 Task: Click the "Preview" button to open a message in a separate pane.
Action: Mouse pressed right at (760, 423)
Screenshot: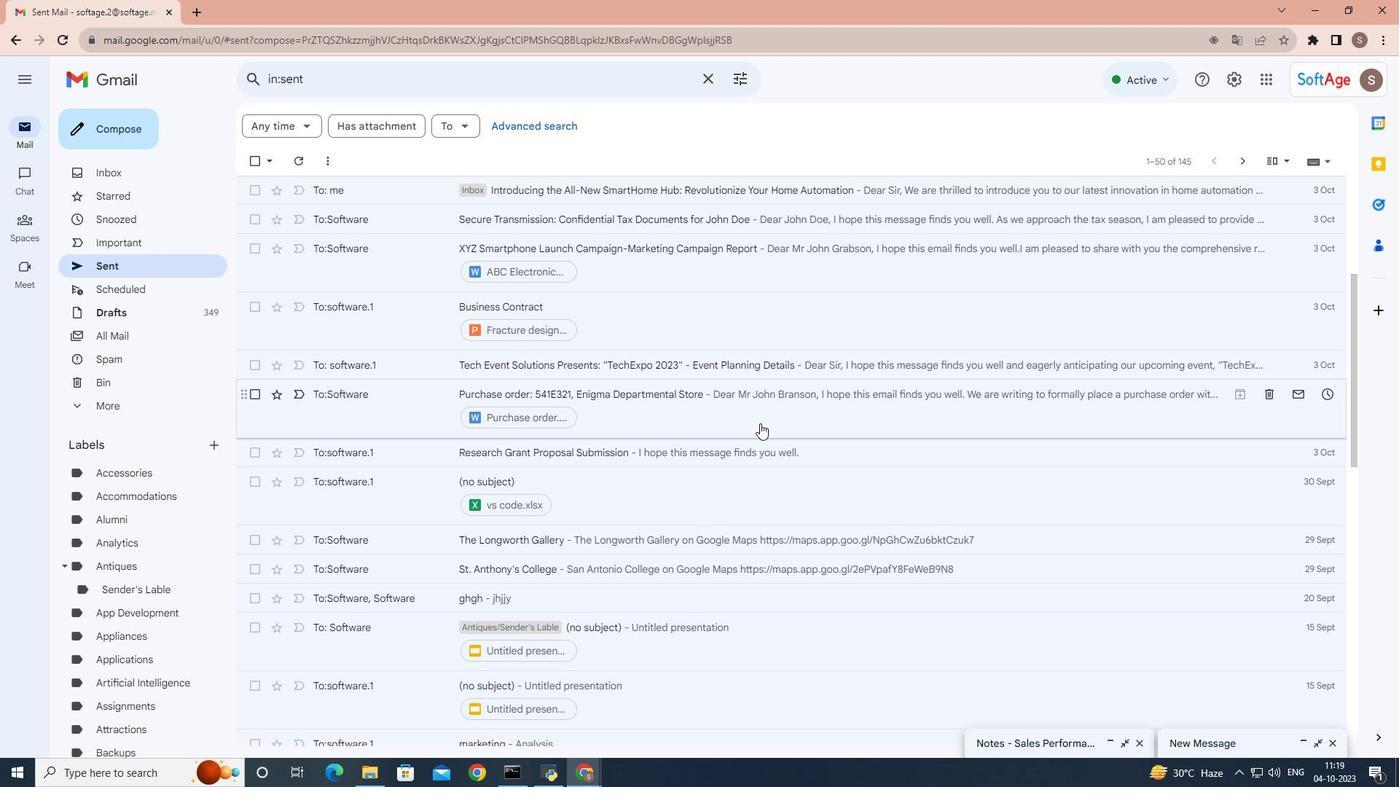 
Action: Mouse moved to (788, 400)
Screenshot: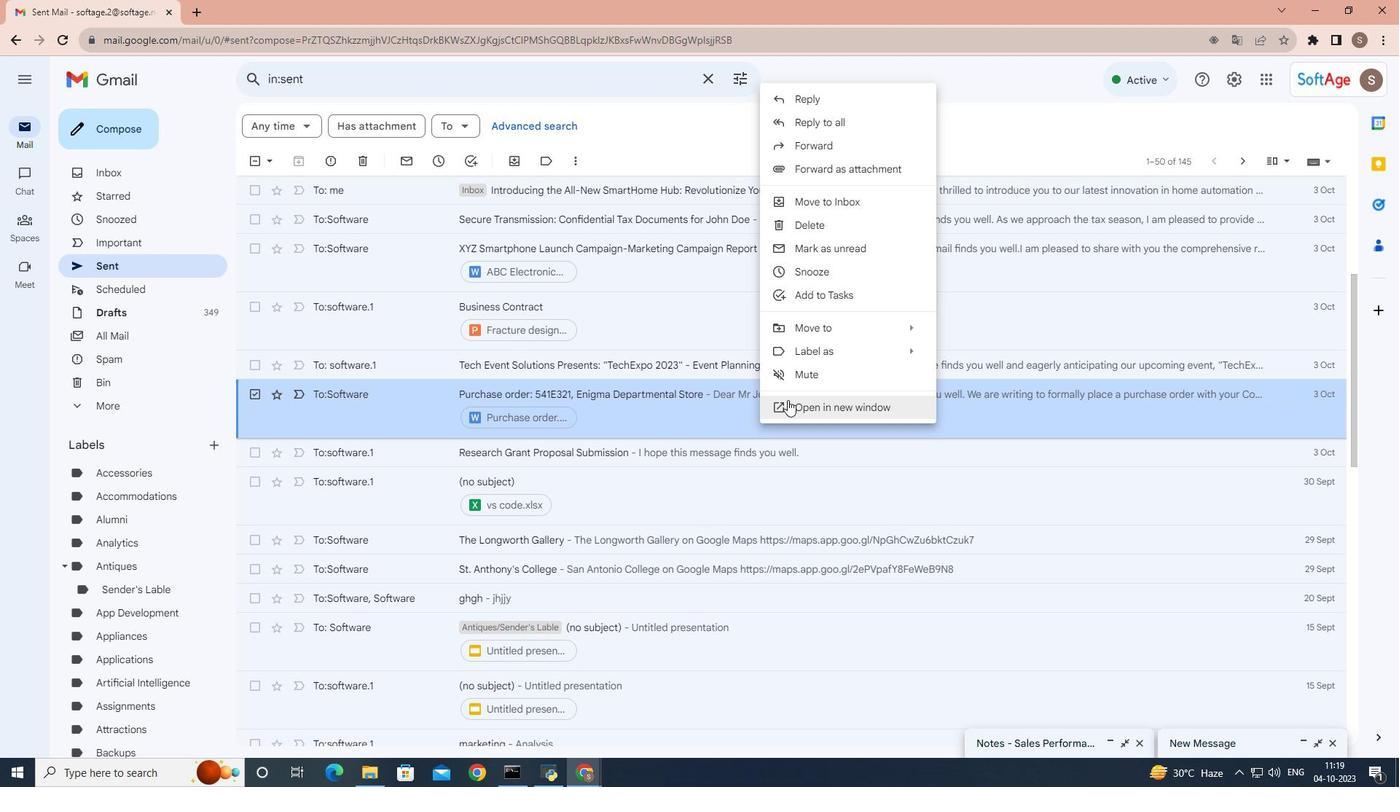 
Action: Mouse pressed left at (788, 400)
Screenshot: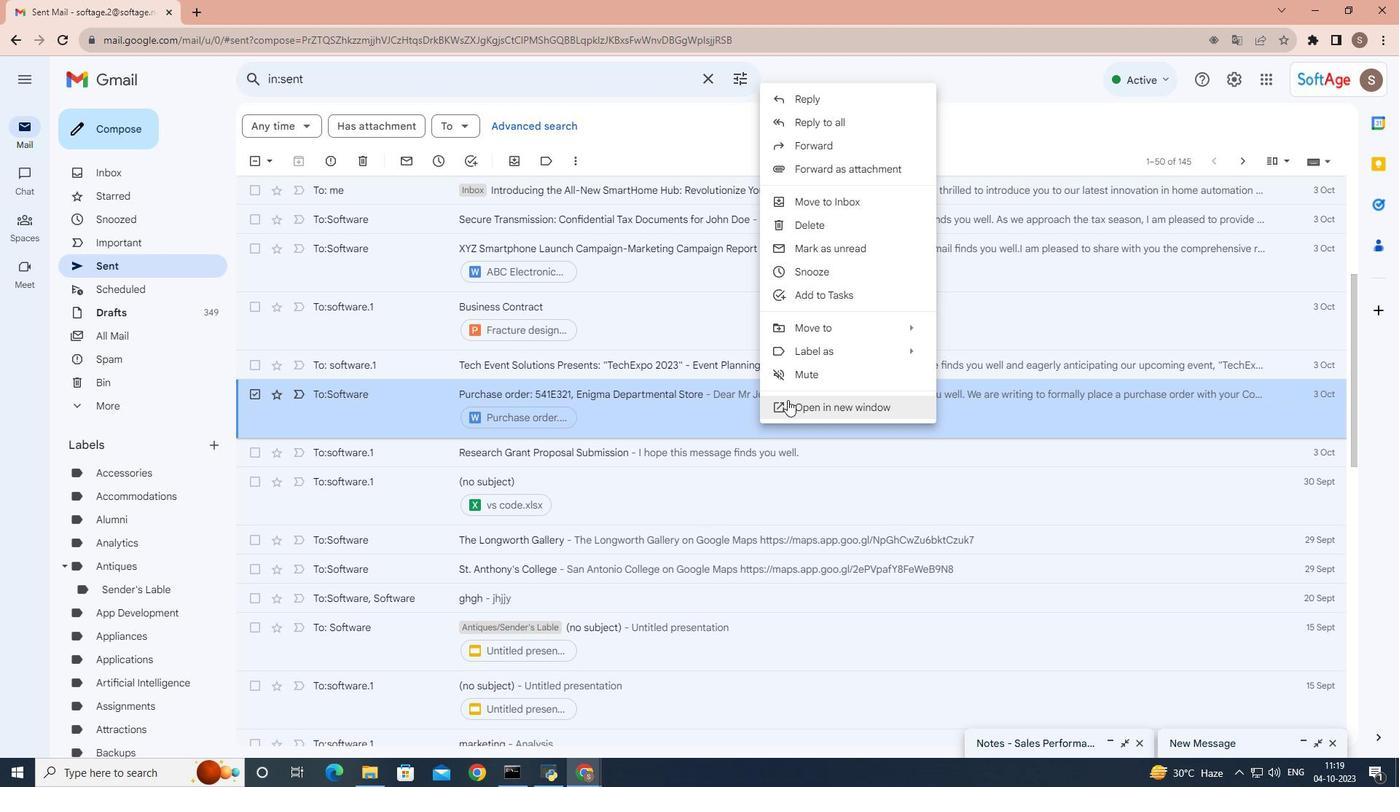 
Action: Mouse scrolled (788, 399) with delta (0, 0)
Screenshot: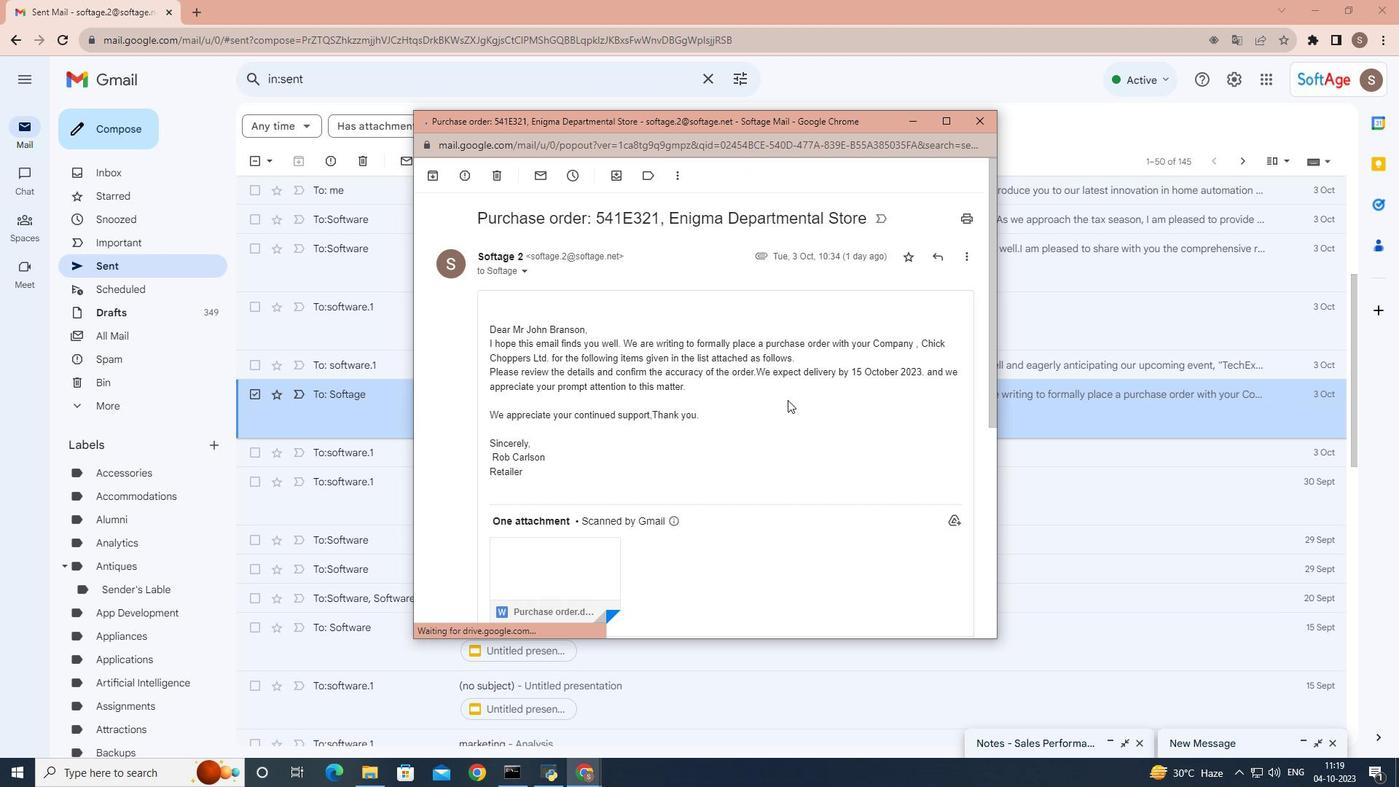 
Action: Mouse scrolled (788, 399) with delta (0, 0)
Screenshot: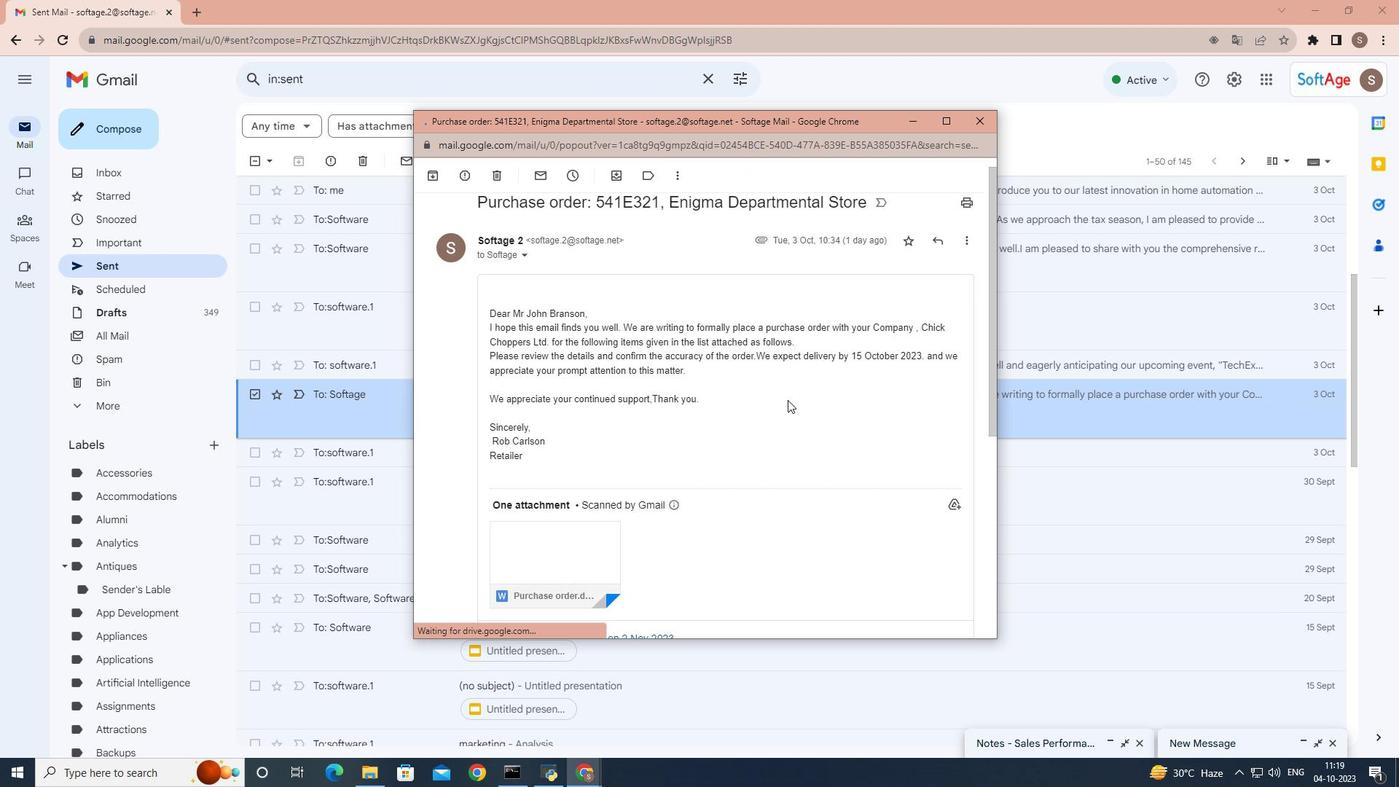 
Action: Mouse scrolled (788, 399) with delta (0, 0)
Screenshot: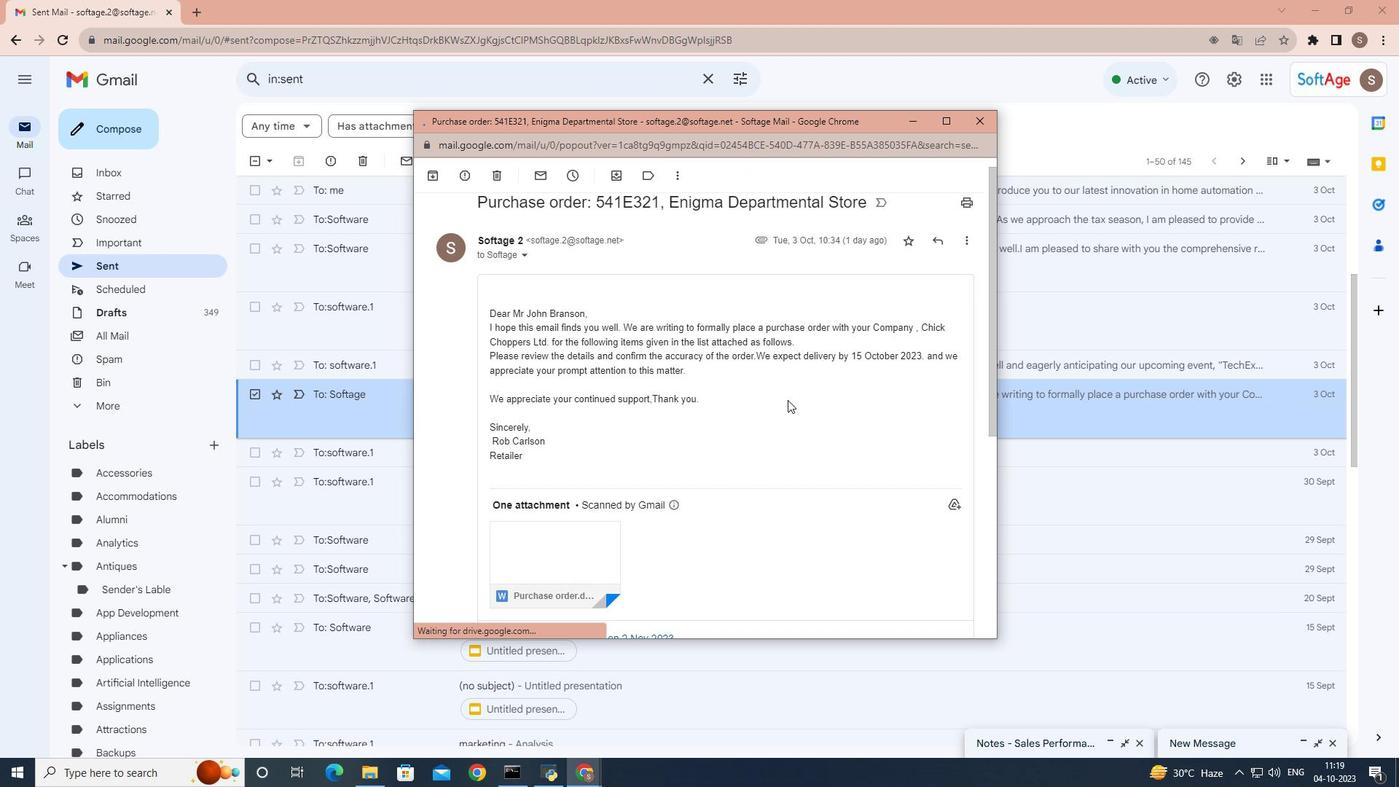 
Action: Mouse scrolled (788, 401) with delta (0, 0)
Screenshot: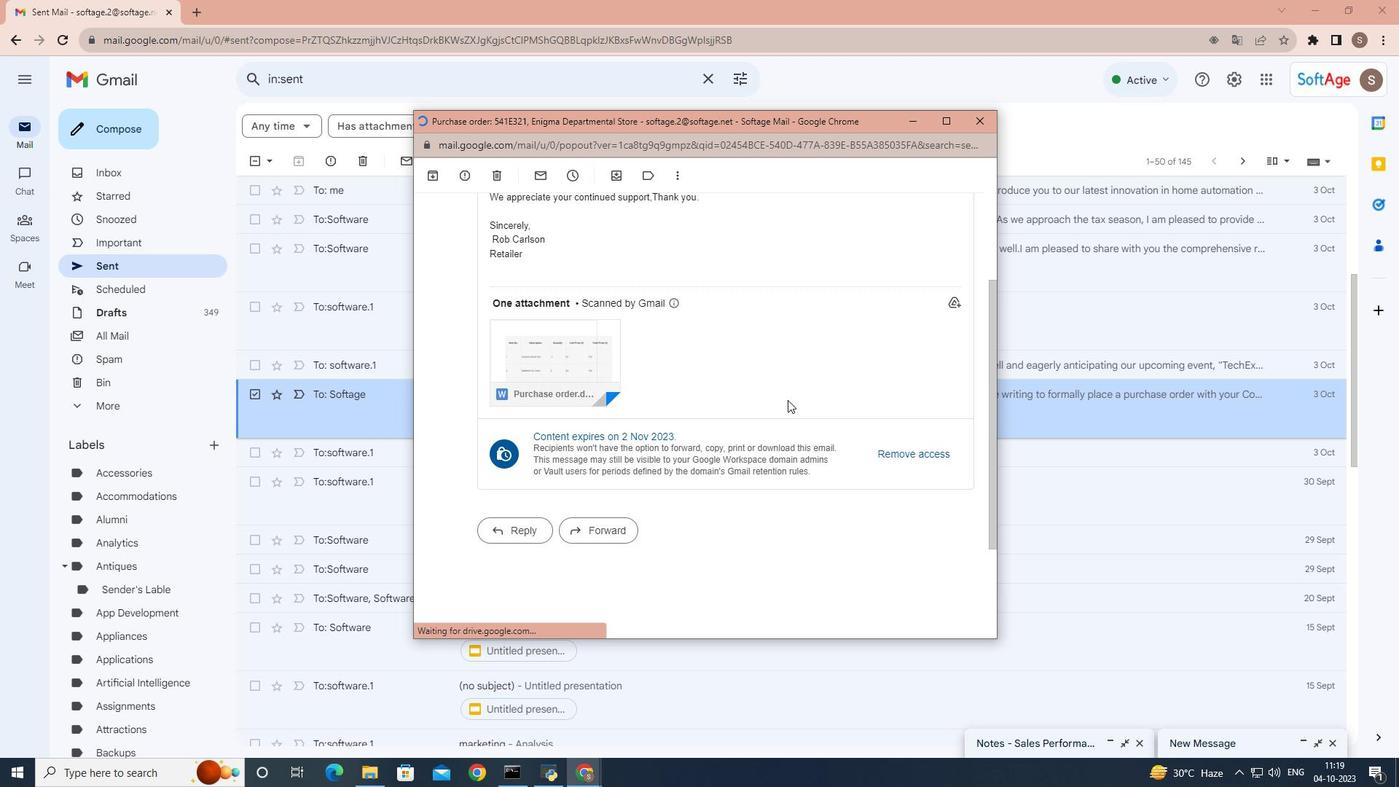 
Action: Mouse scrolled (788, 401) with delta (0, 0)
Screenshot: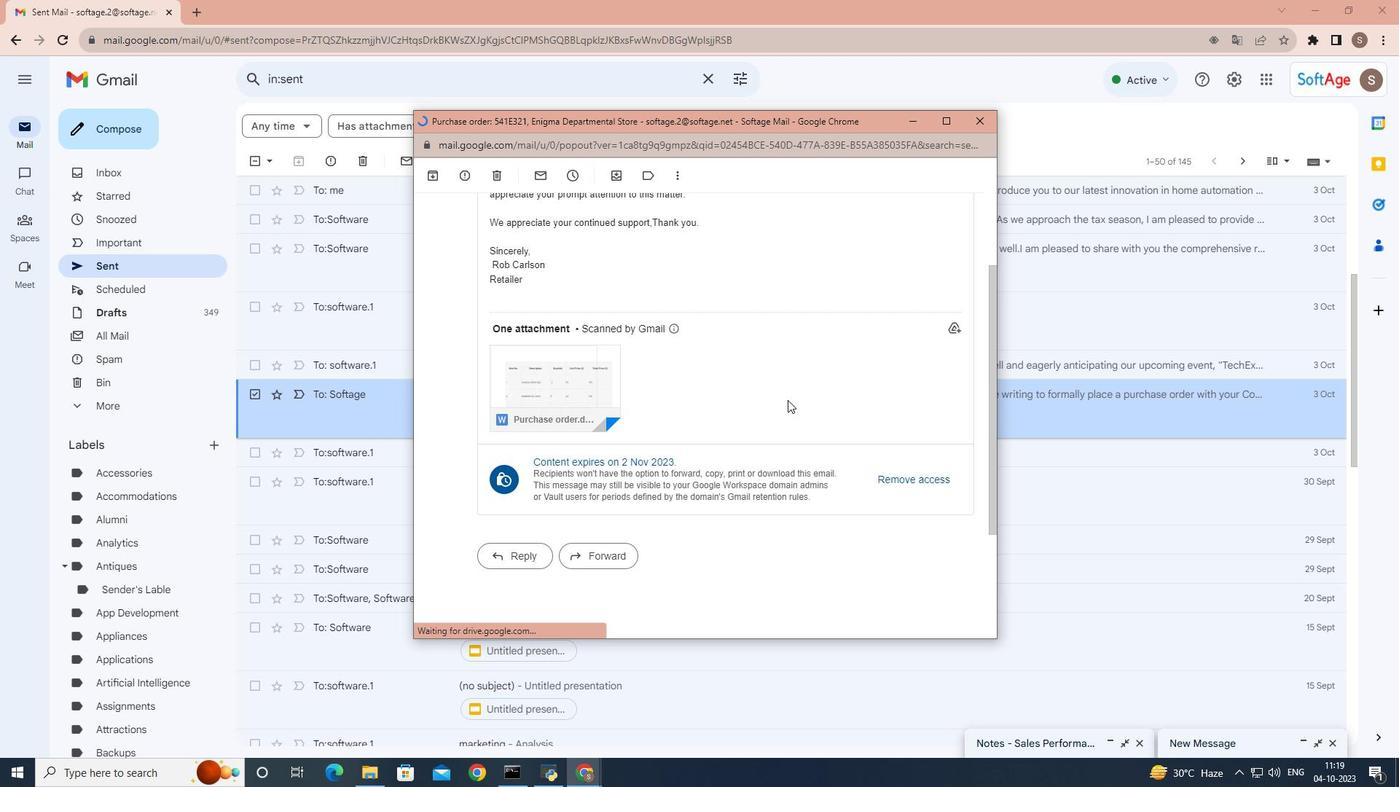
Action: Mouse scrolled (788, 401) with delta (0, 0)
Screenshot: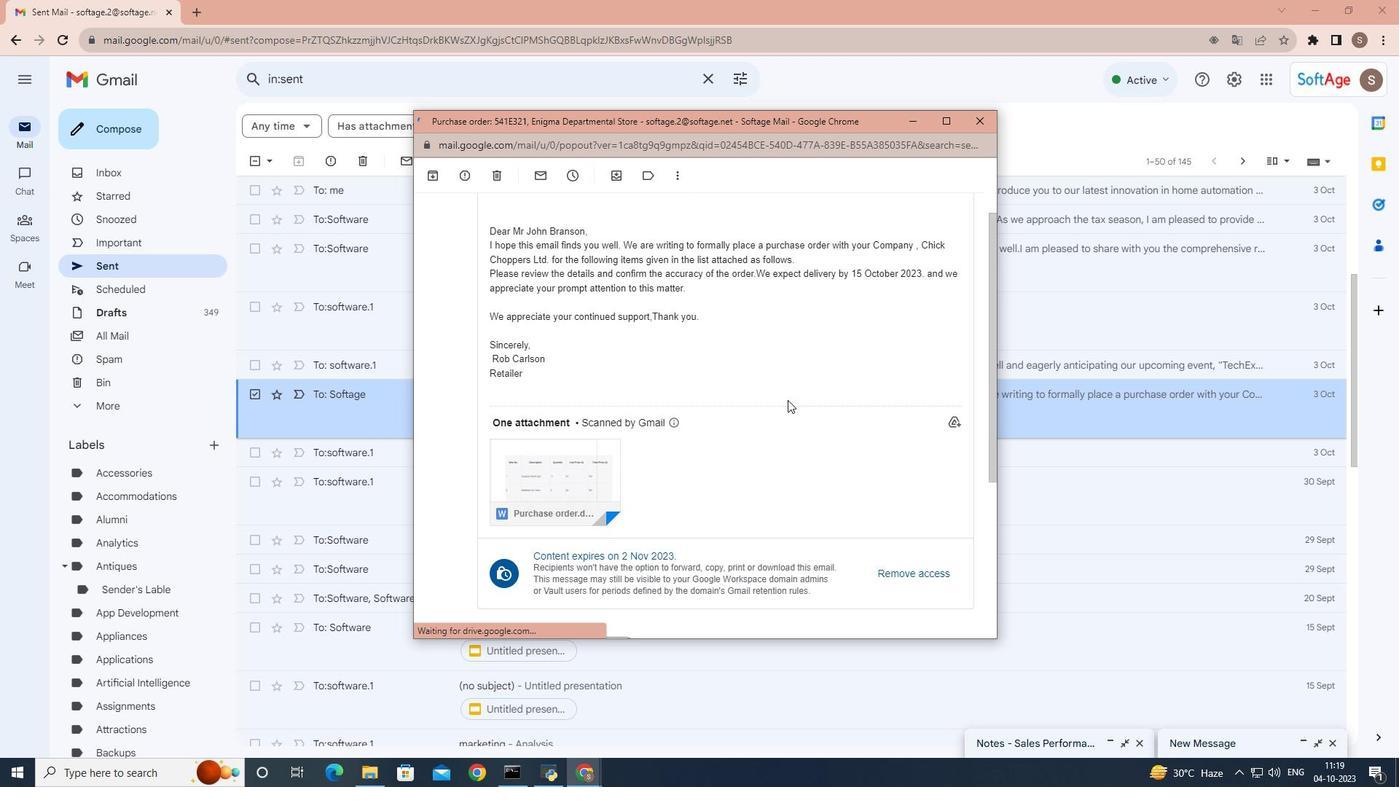 
Action: Mouse scrolled (788, 401) with delta (0, 0)
Screenshot: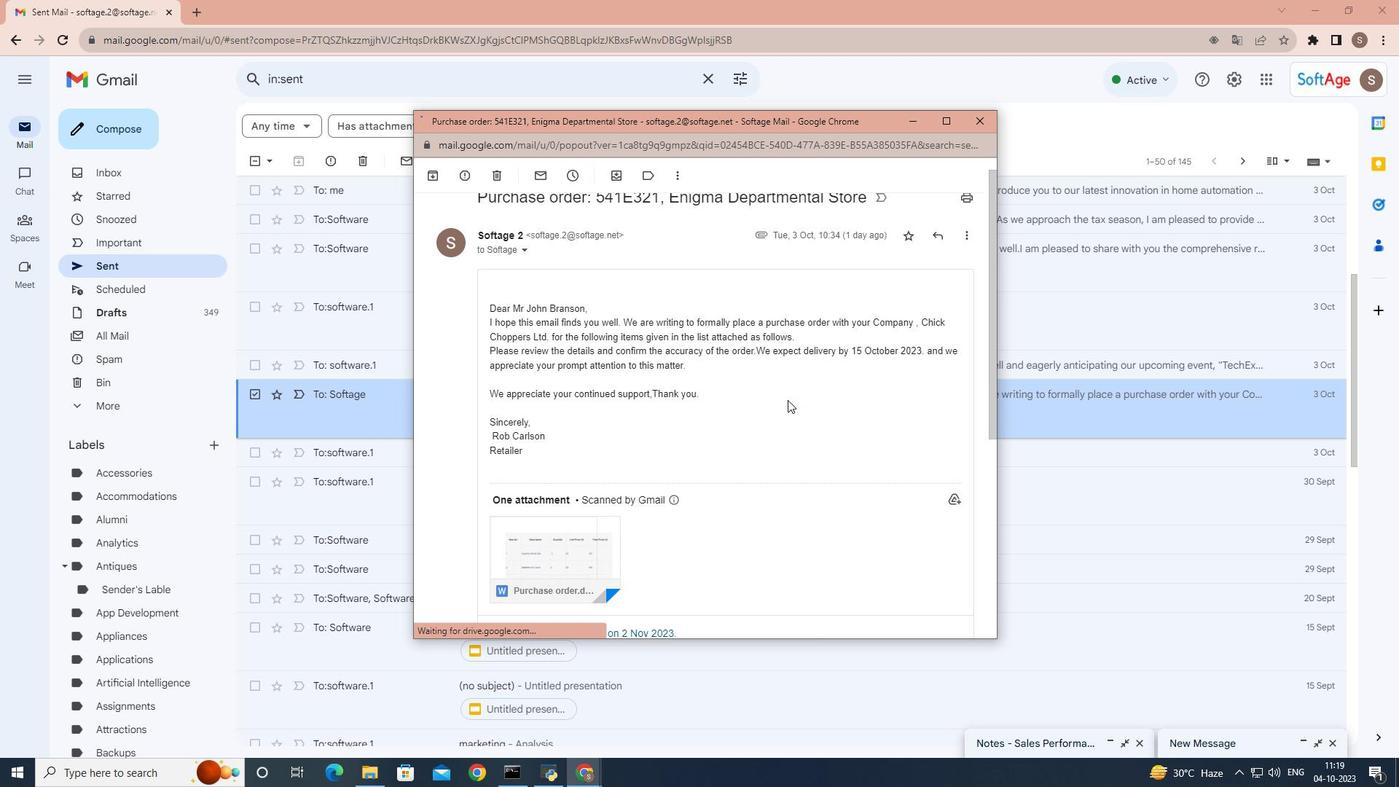 
Action: Mouse scrolled (788, 399) with delta (0, 0)
Screenshot: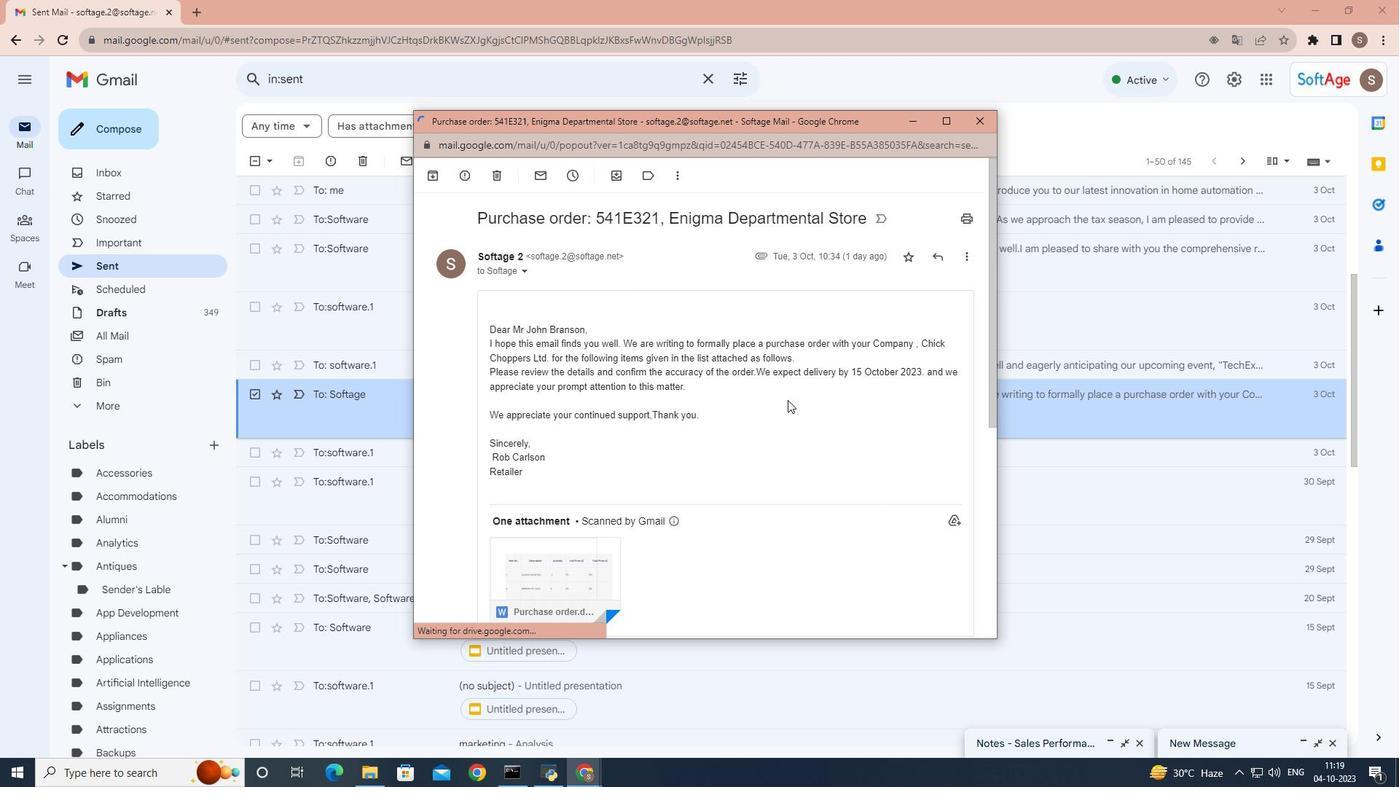 
Action: Mouse scrolled (788, 399) with delta (0, 0)
Screenshot: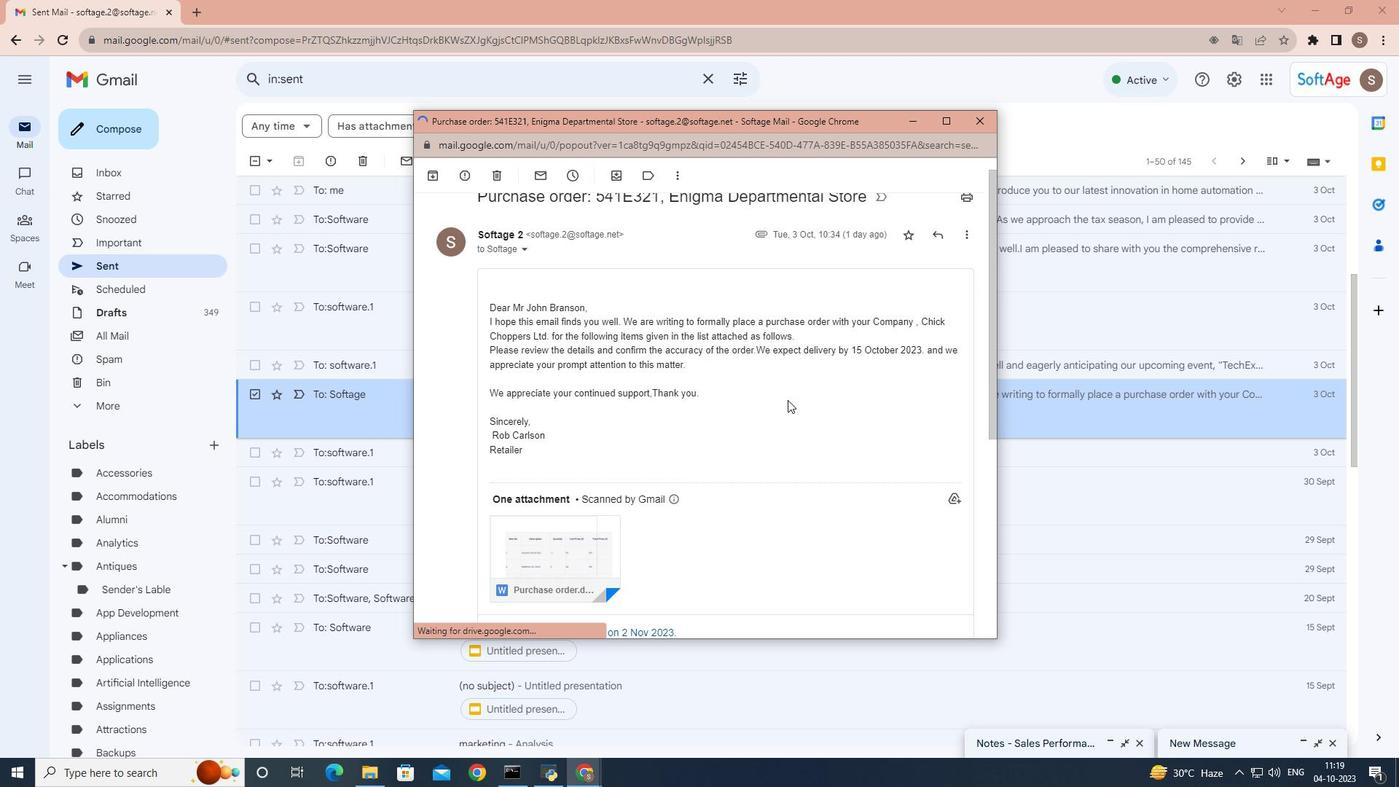 
Action: Mouse scrolled (788, 399) with delta (0, 0)
Screenshot: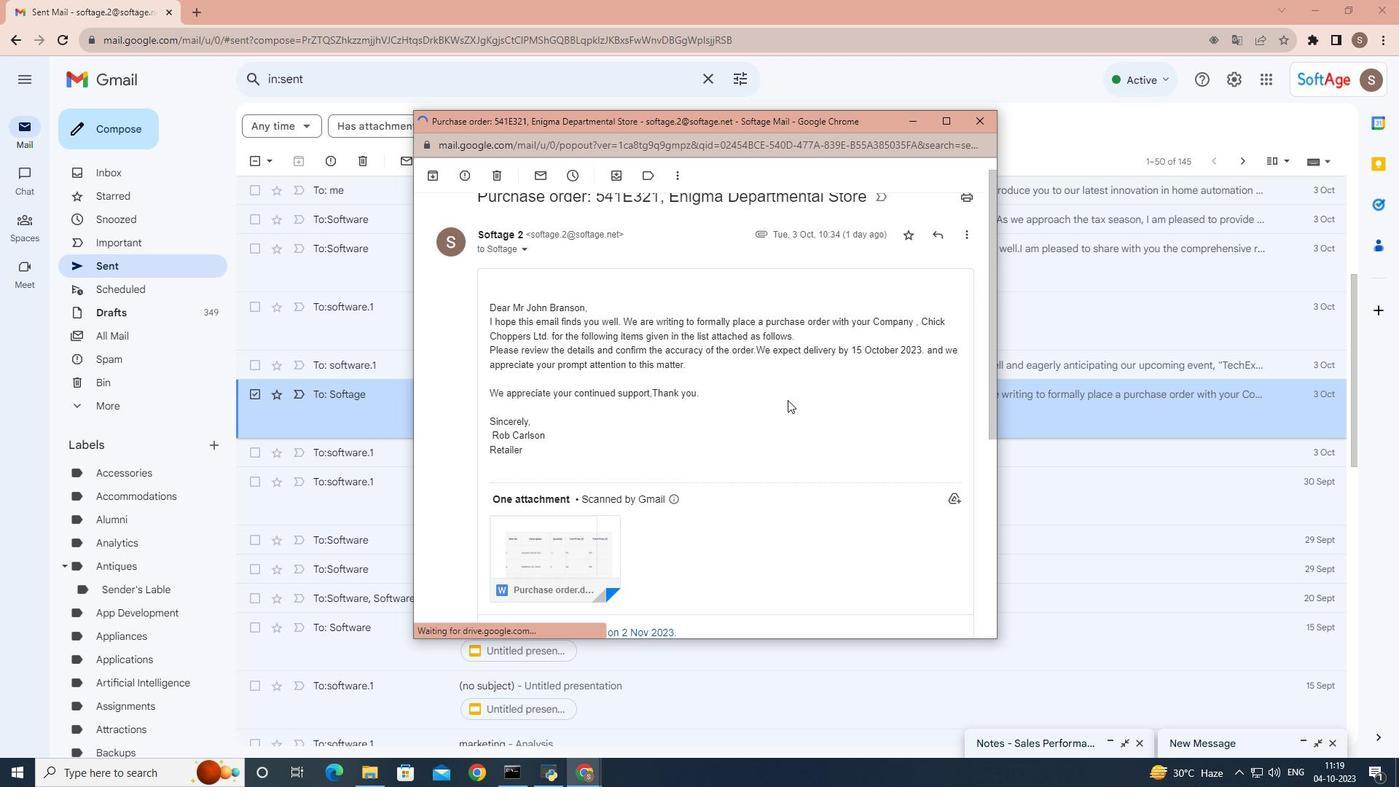 
Action: Mouse scrolled (788, 401) with delta (0, 0)
Screenshot: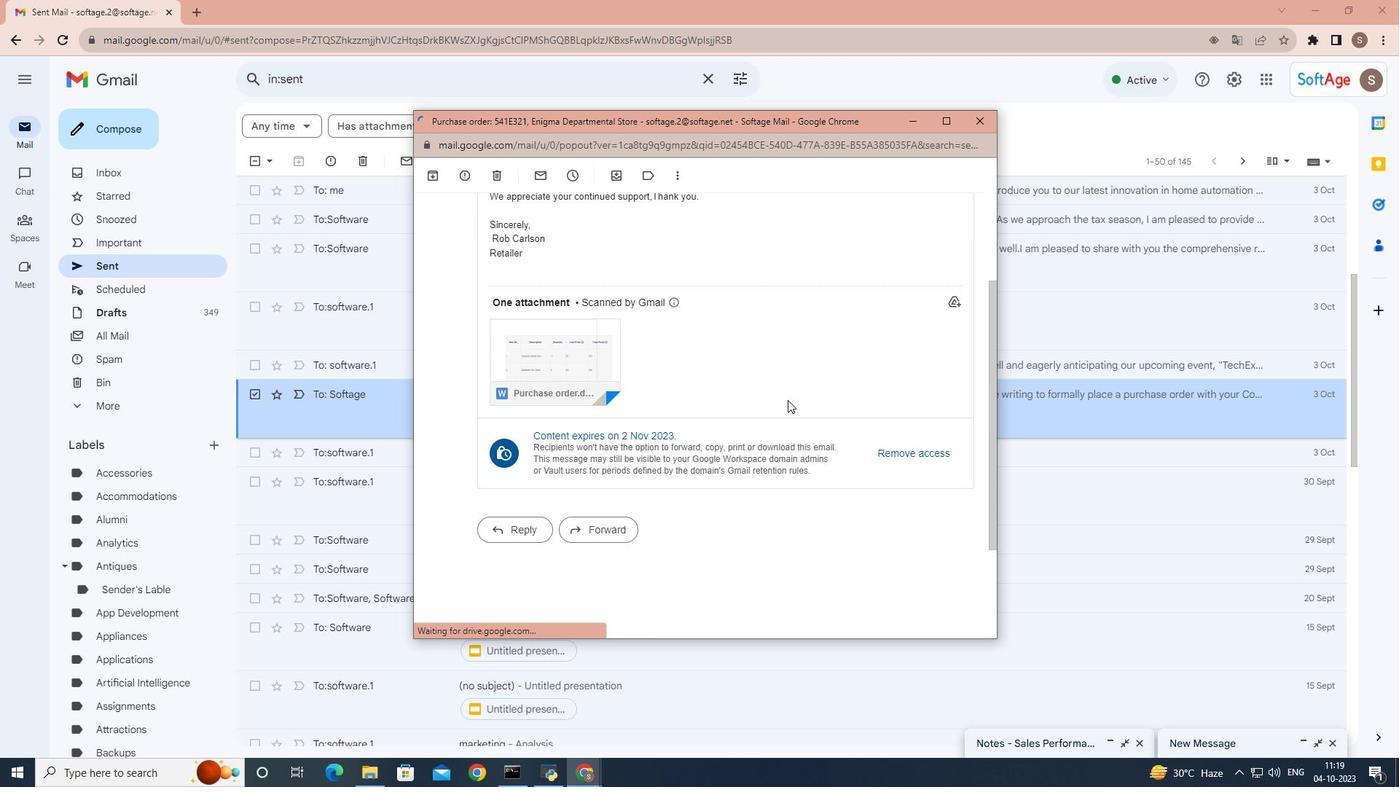 
Action: Mouse scrolled (788, 401) with delta (0, 0)
Screenshot: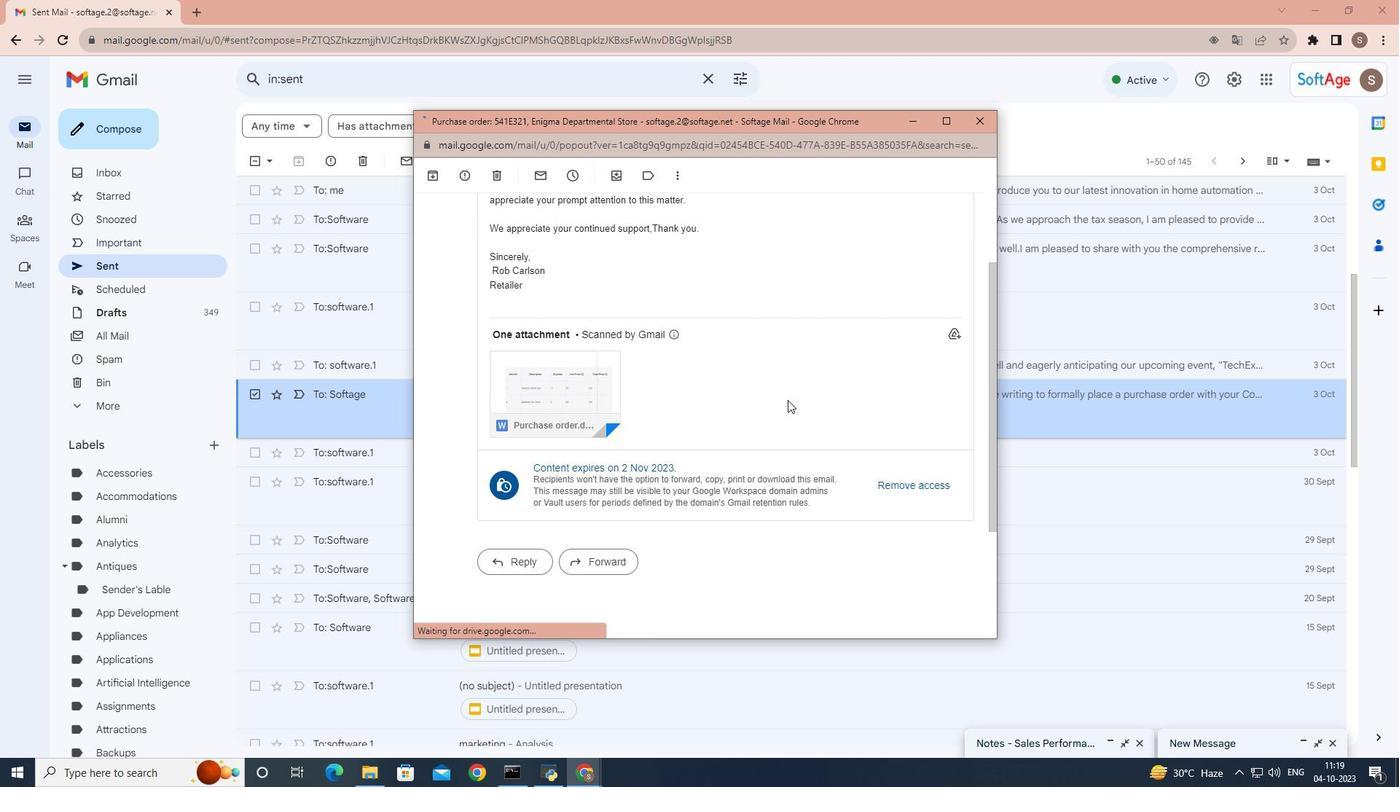 
